 Task: Update the hoa fees of the saved search to no max.
Action: Mouse moved to (791, 148)
Screenshot: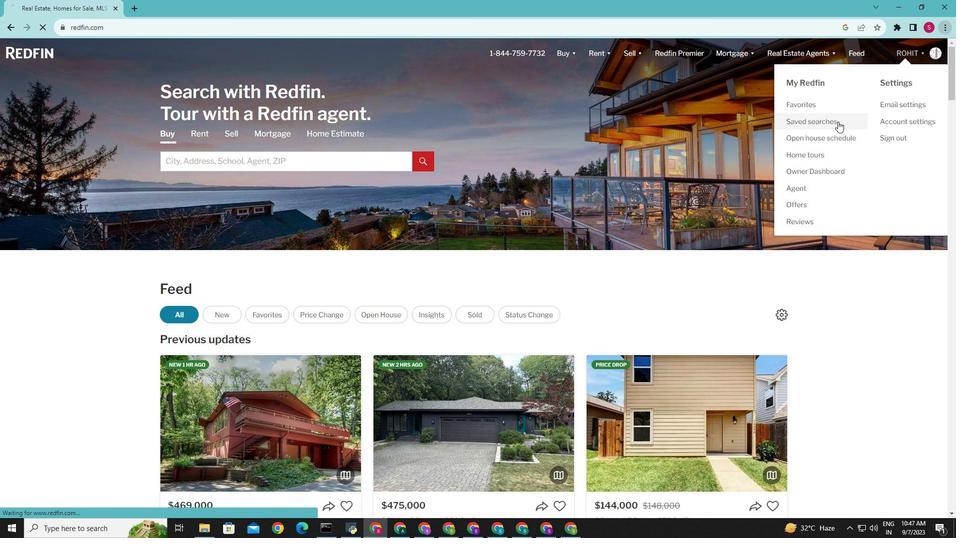 
Action: Mouse pressed left at (791, 148)
Screenshot: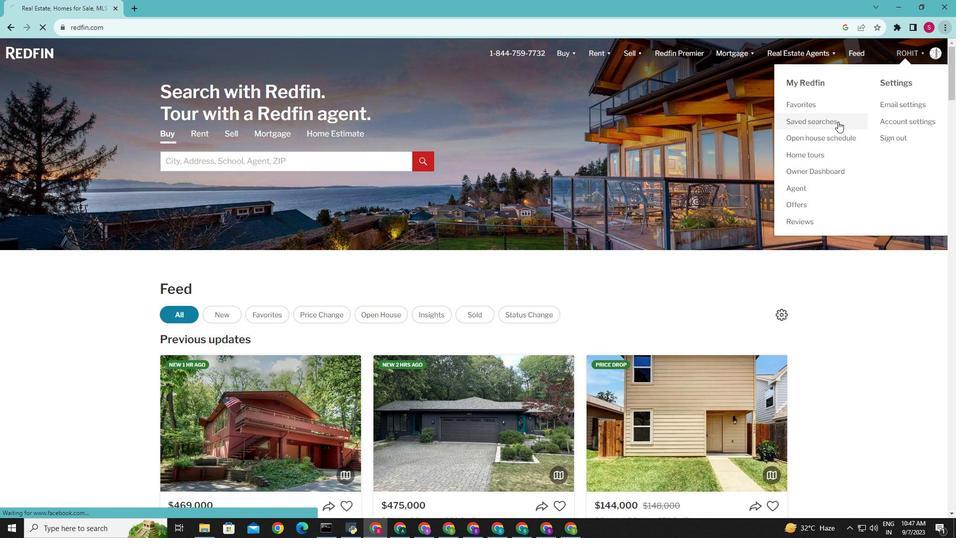 
Action: Mouse moved to (340, 257)
Screenshot: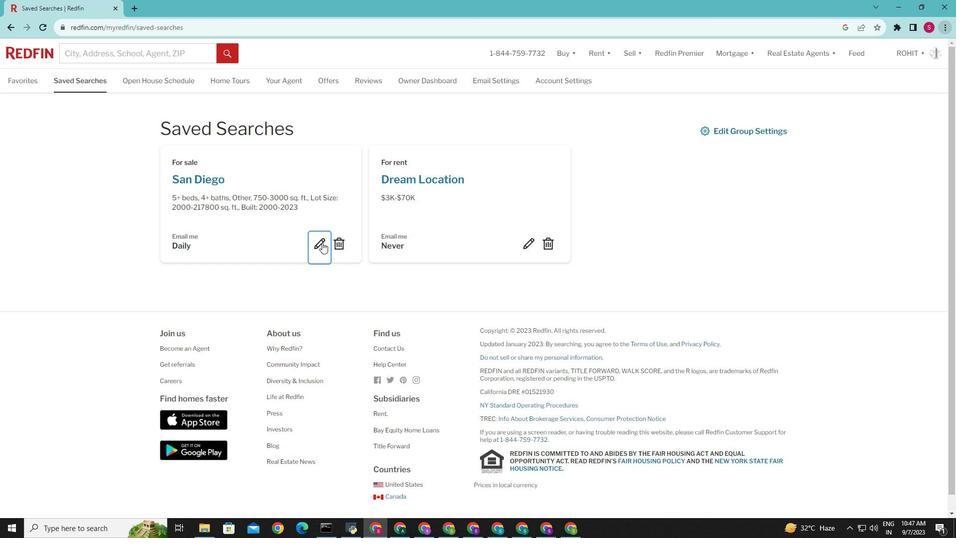 
Action: Mouse pressed left at (340, 257)
Screenshot: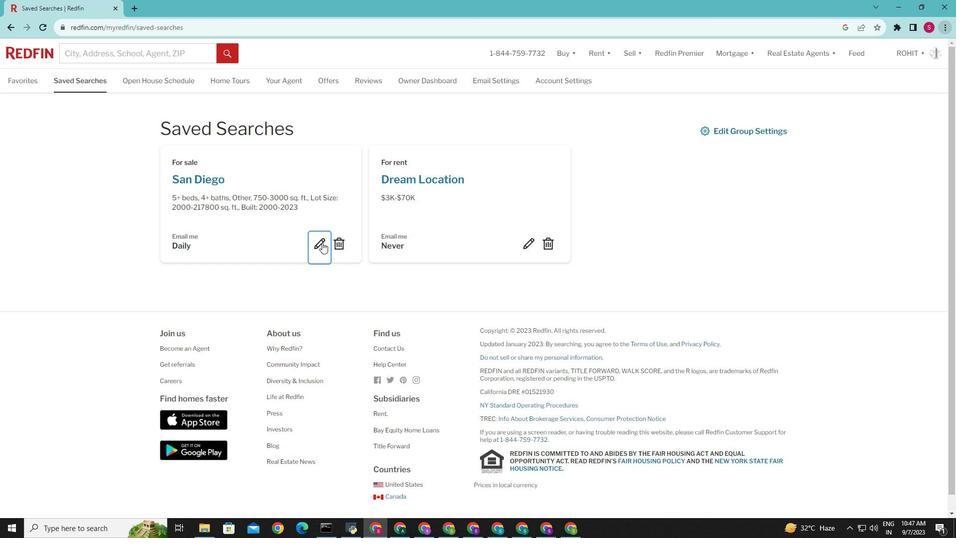
Action: Mouse moved to (340, 257)
Screenshot: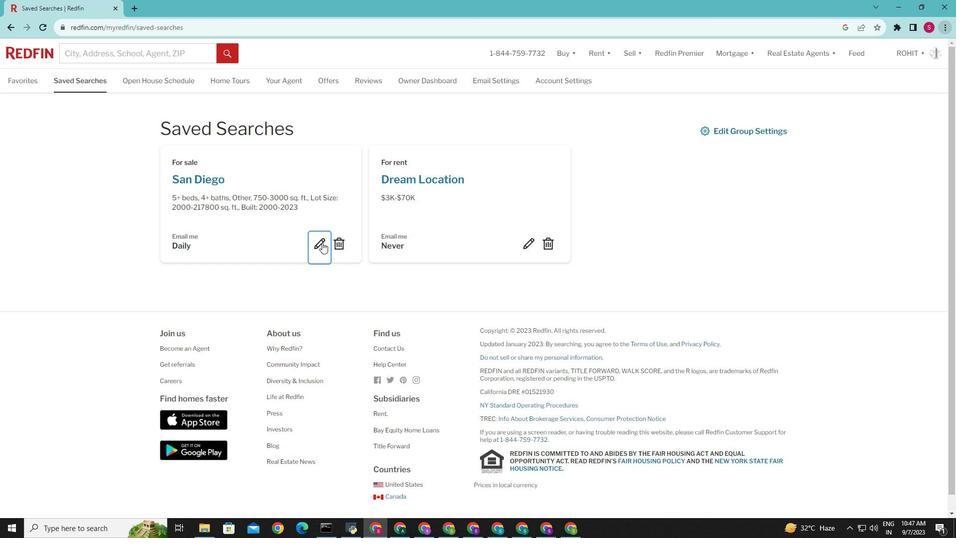 
Action: Mouse pressed left at (340, 257)
Screenshot: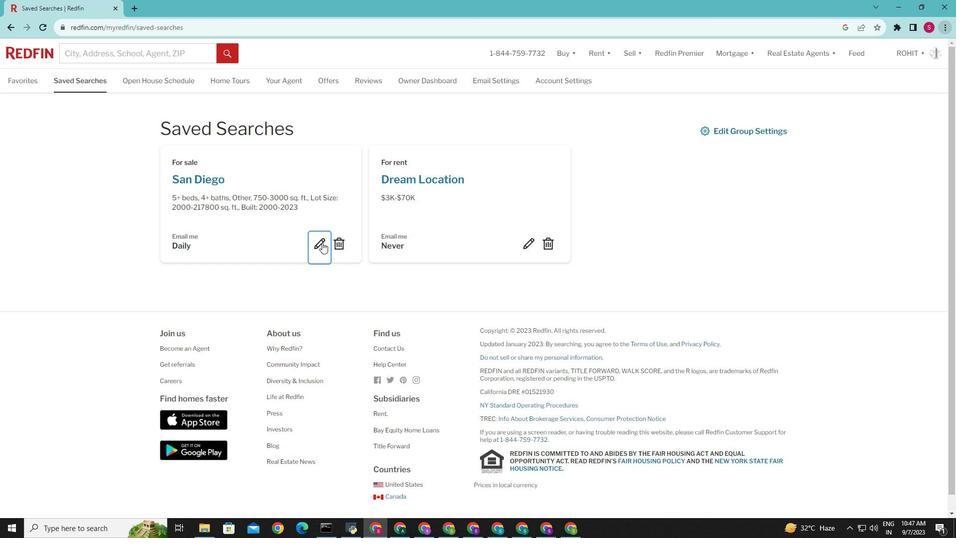 
Action: Mouse moved to (339, 262)
Screenshot: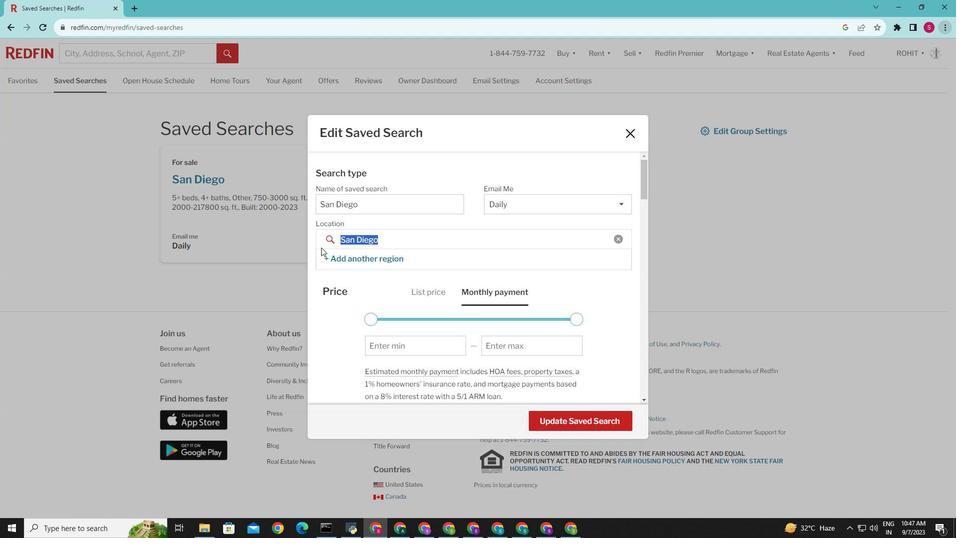 
Action: Mouse pressed left at (339, 262)
Screenshot: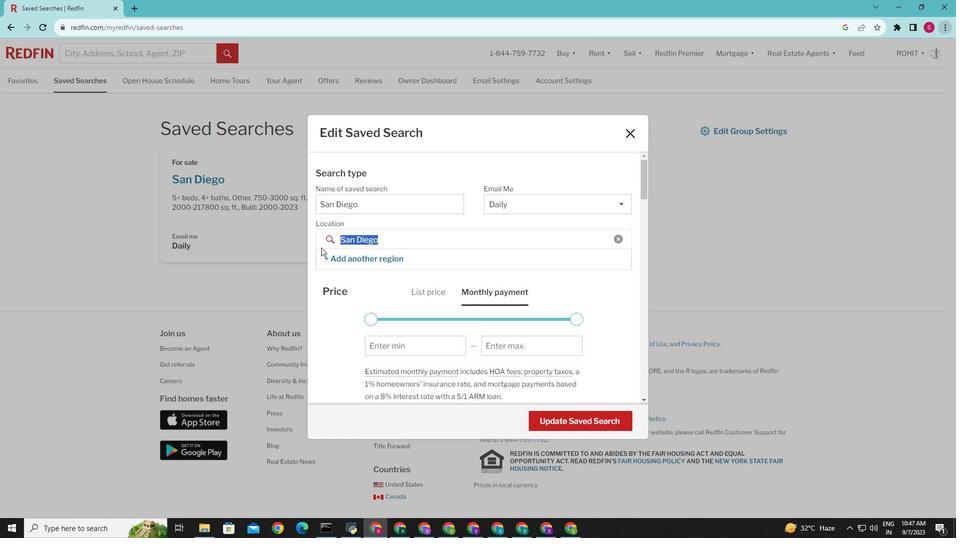 
Action: Mouse pressed left at (339, 262)
Screenshot: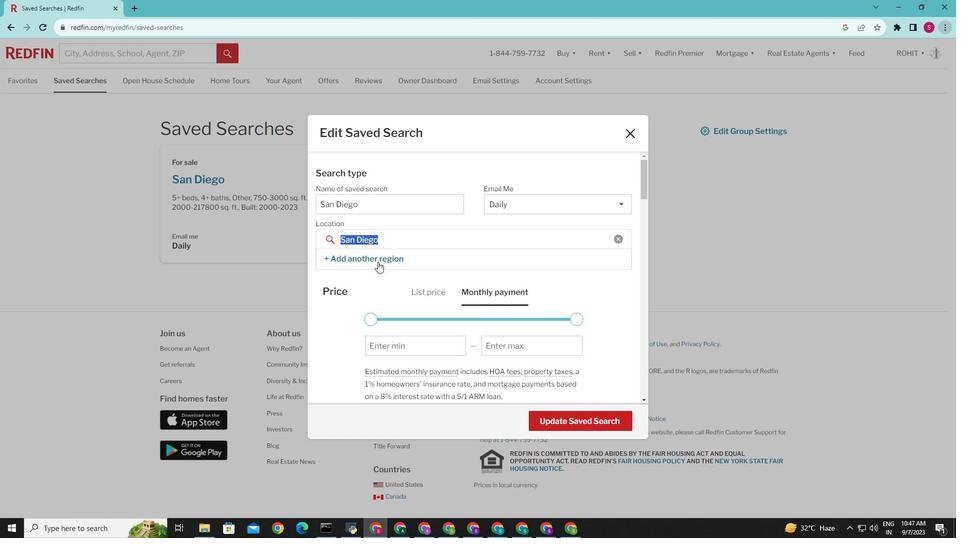 
Action: Mouse moved to (427, 302)
Screenshot: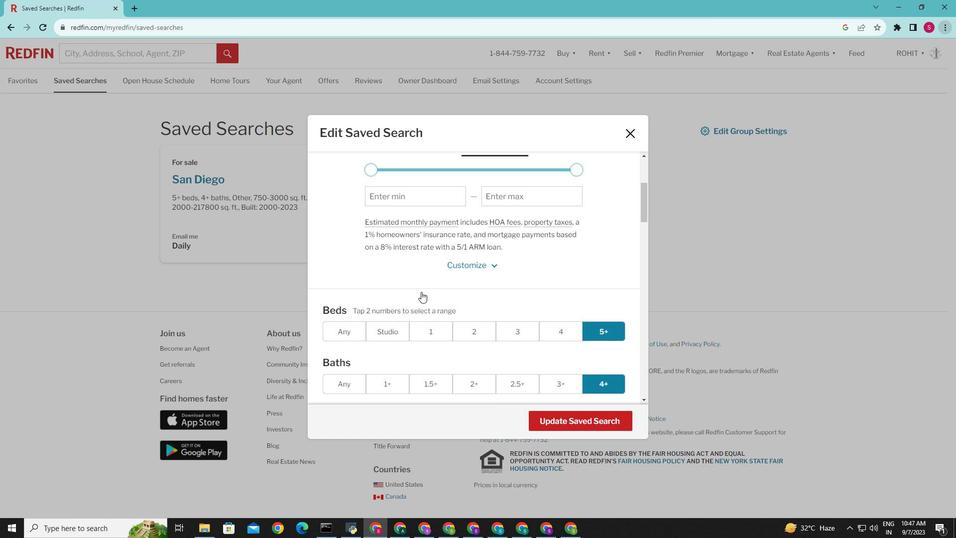 
Action: Mouse scrolled (427, 301) with delta (0, 0)
Screenshot: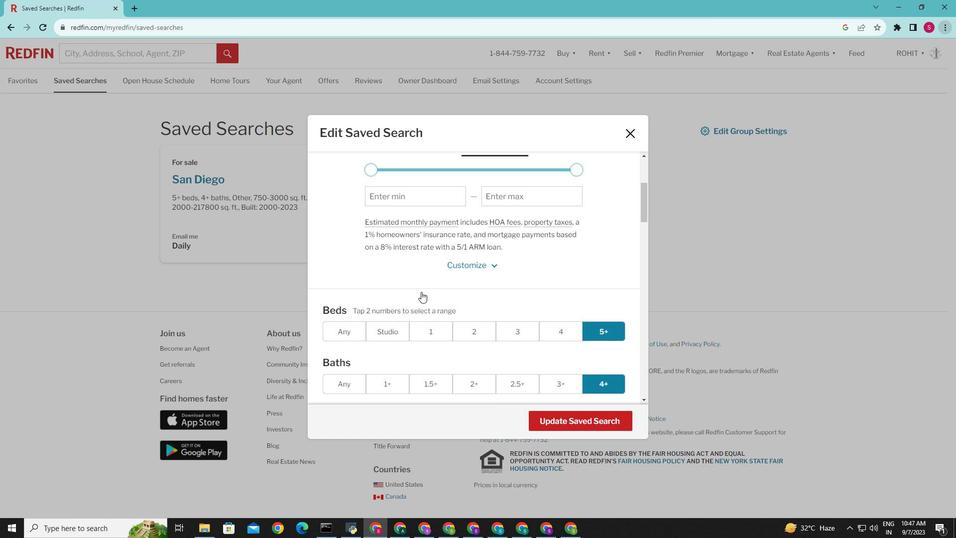 
Action: Mouse moved to (427, 302)
Screenshot: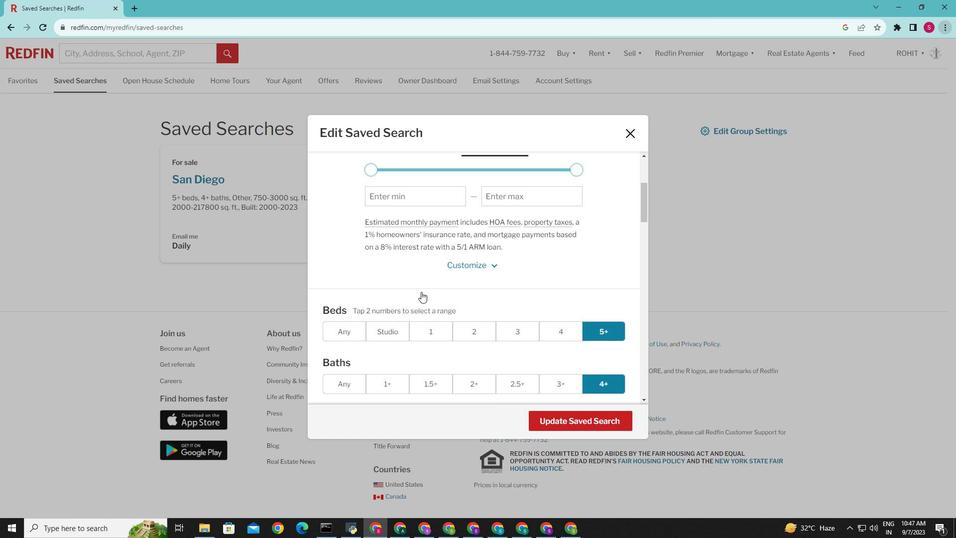 
Action: Mouse scrolled (427, 302) with delta (0, 0)
Screenshot: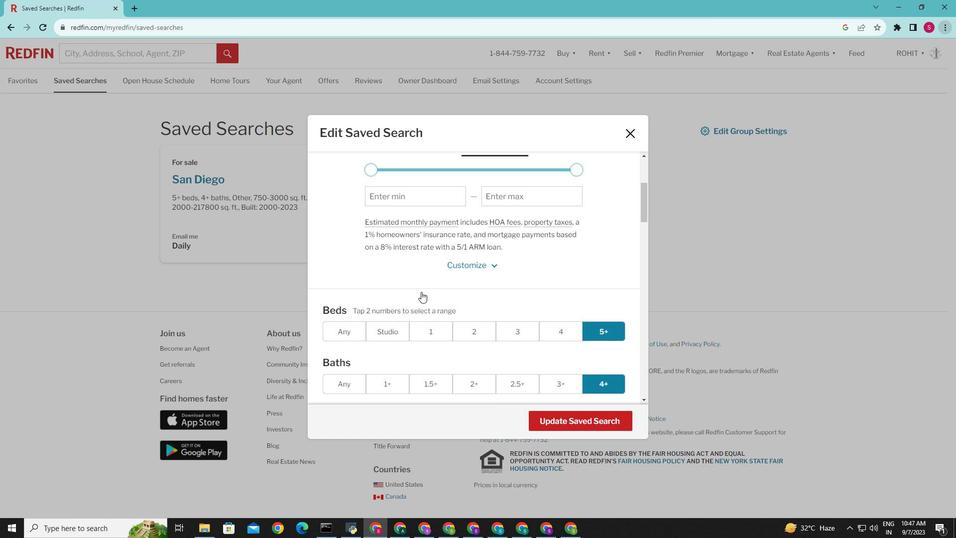 
Action: Mouse scrolled (427, 302) with delta (0, 0)
Screenshot: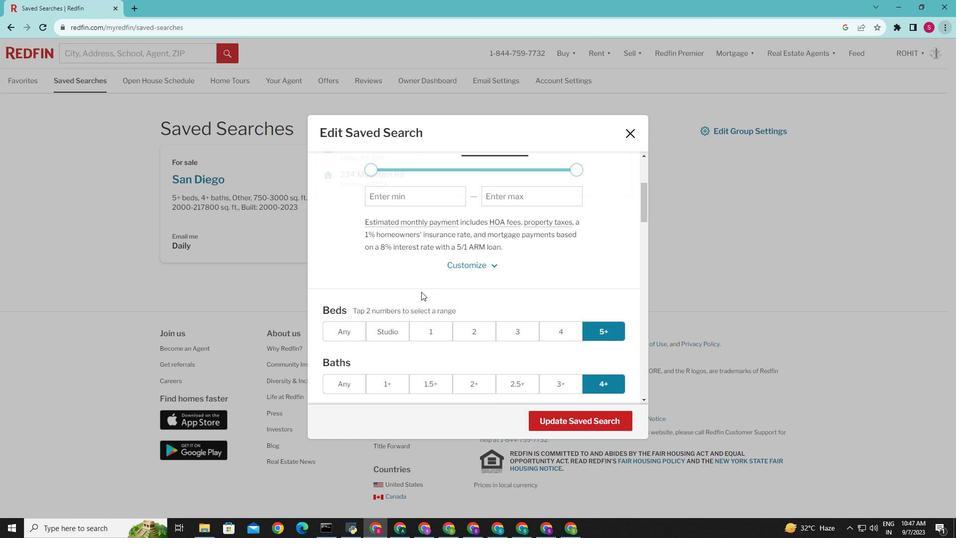 
Action: Mouse scrolled (427, 302) with delta (0, 0)
Screenshot: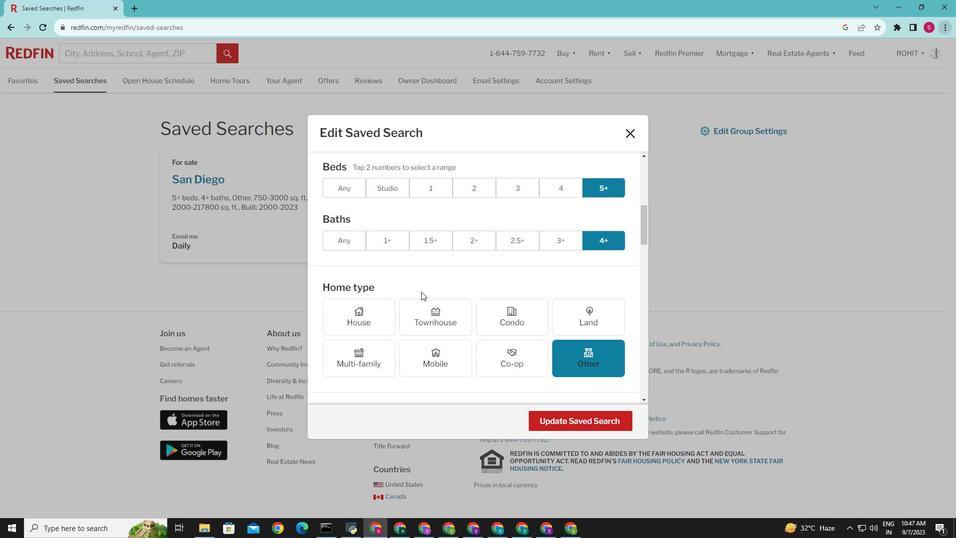 
Action: Mouse scrolled (427, 302) with delta (0, 0)
Screenshot: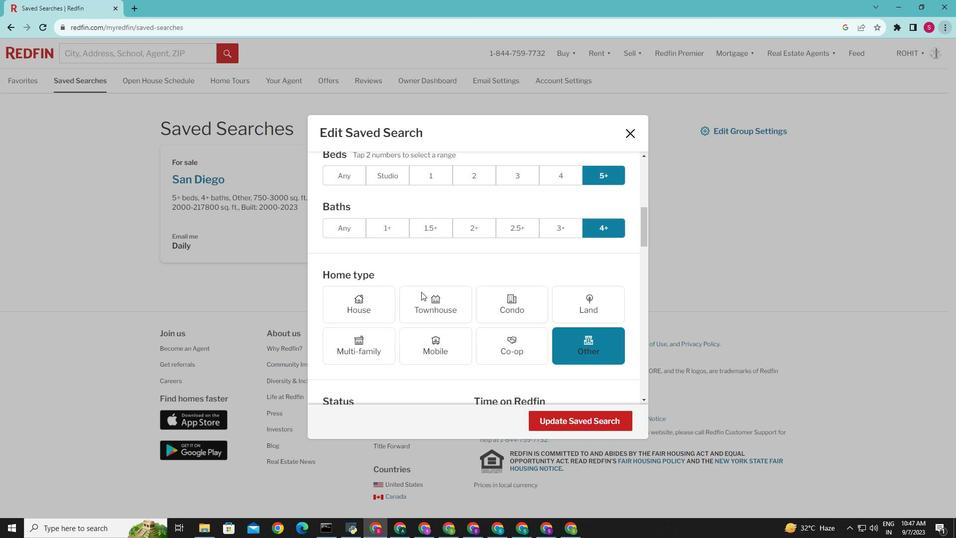 
Action: Mouse scrolled (427, 302) with delta (0, 0)
Screenshot: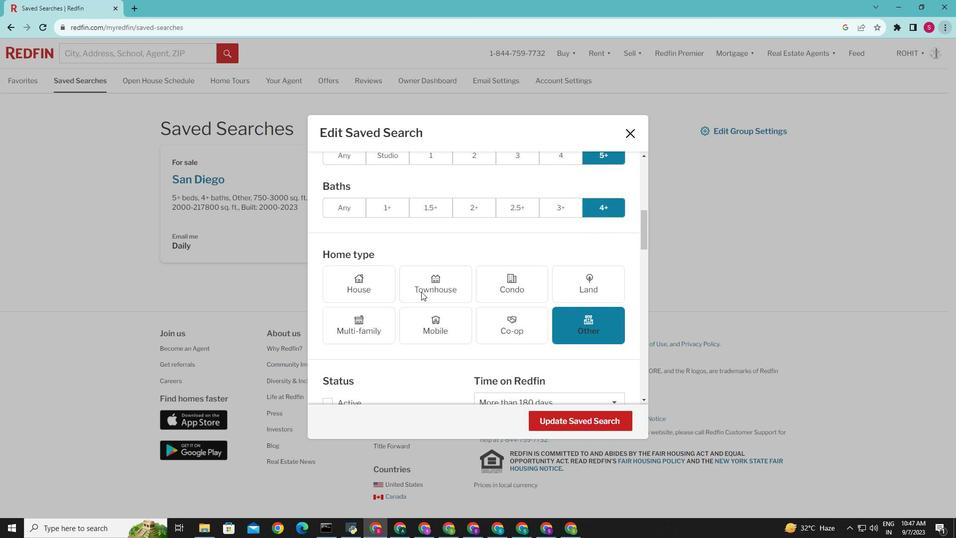 
Action: Mouse scrolled (427, 302) with delta (0, 0)
Screenshot: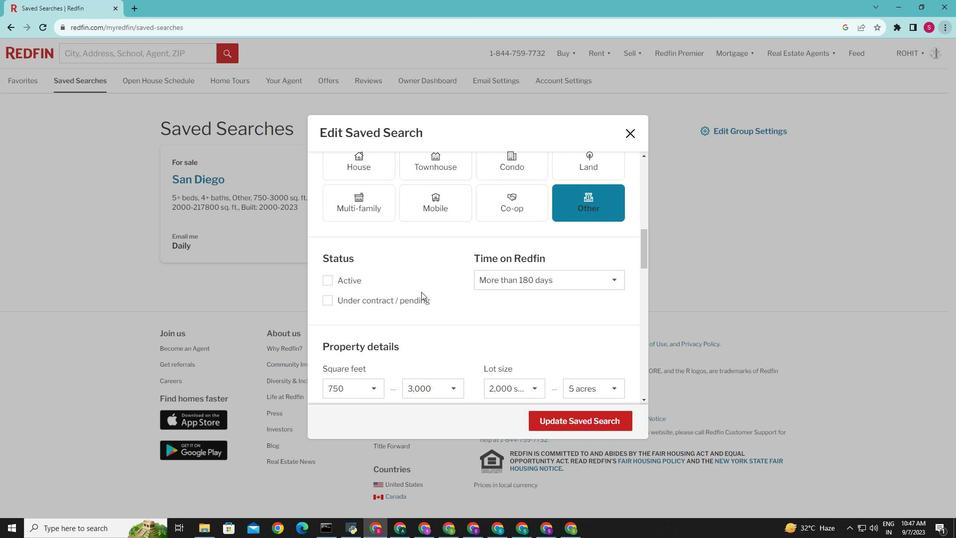 
Action: Mouse scrolled (427, 302) with delta (0, 0)
Screenshot: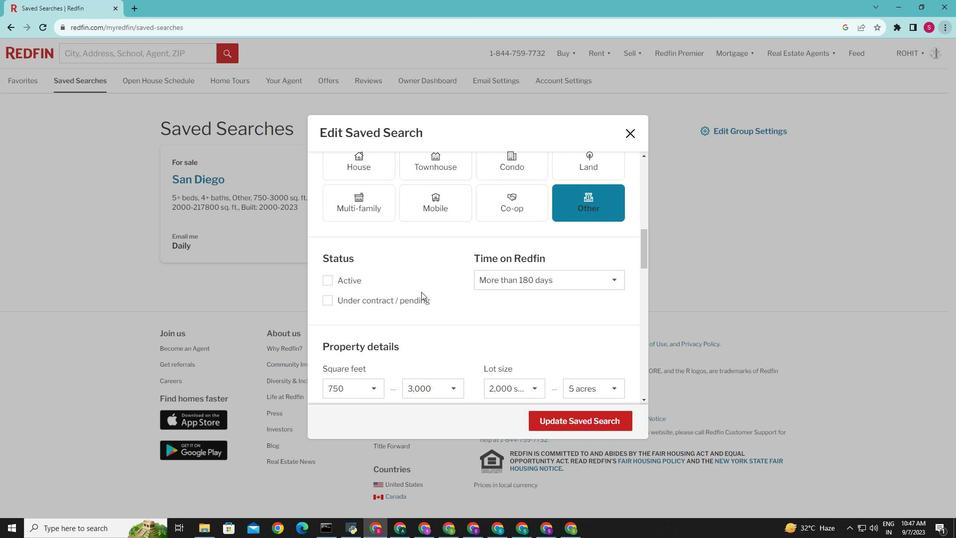 
Action: Mouse scrolled (427, 302) with delta (0, 0)
Screenshot: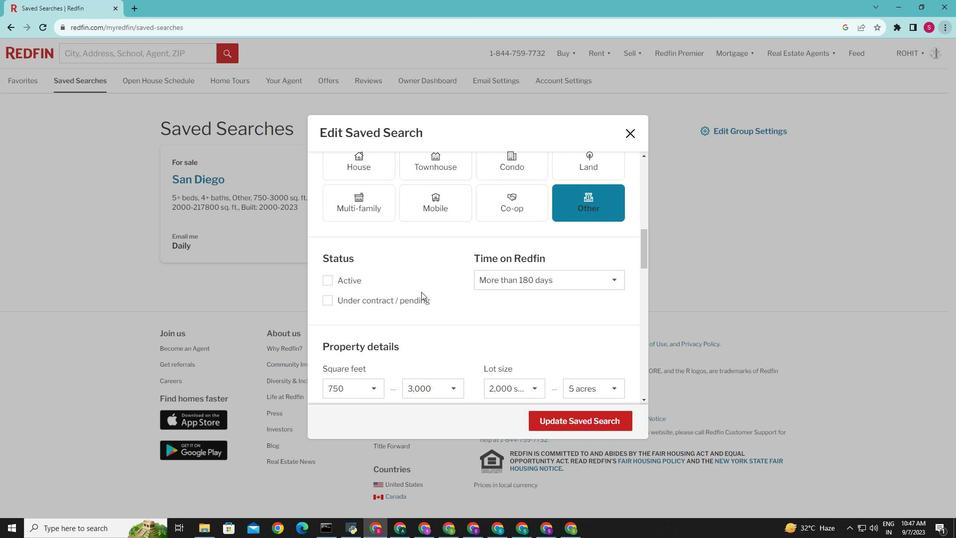 
Action: Mouse scrolled (427, 302) with delta (0, 0)
Screenshot: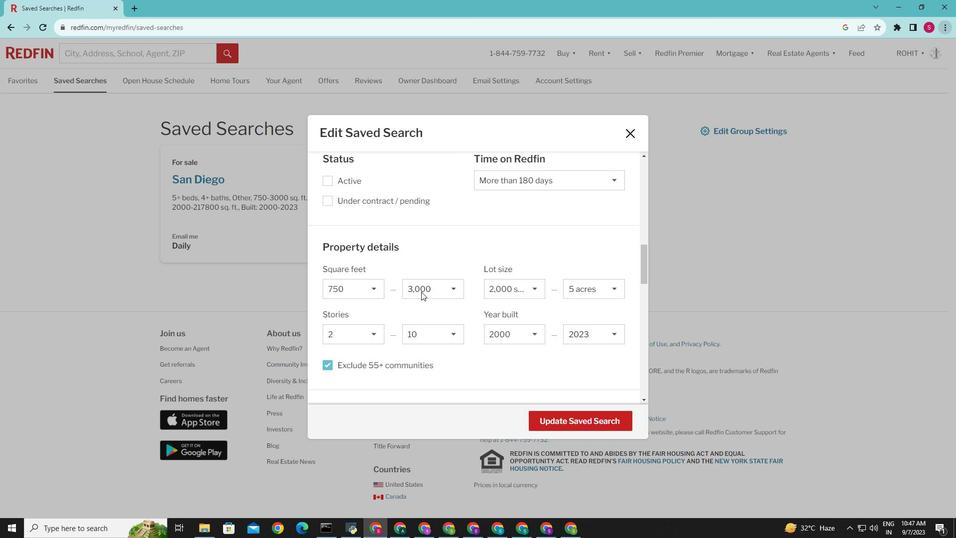 
Action: Mouse scrolled (427, 302) with delta (0, 0)
Screenshot: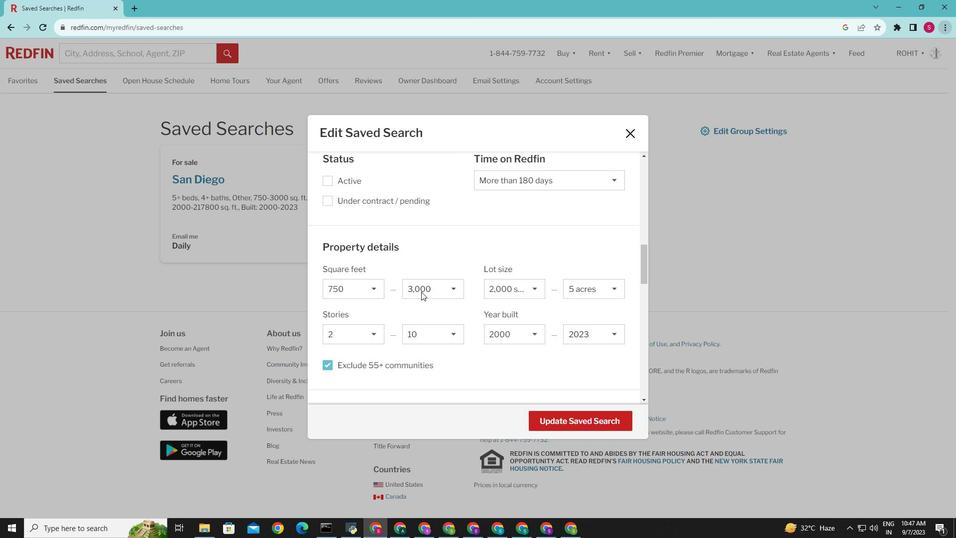 
Action: Mouse scrolled (427, 302) with delta (0, 0)
Screenshot: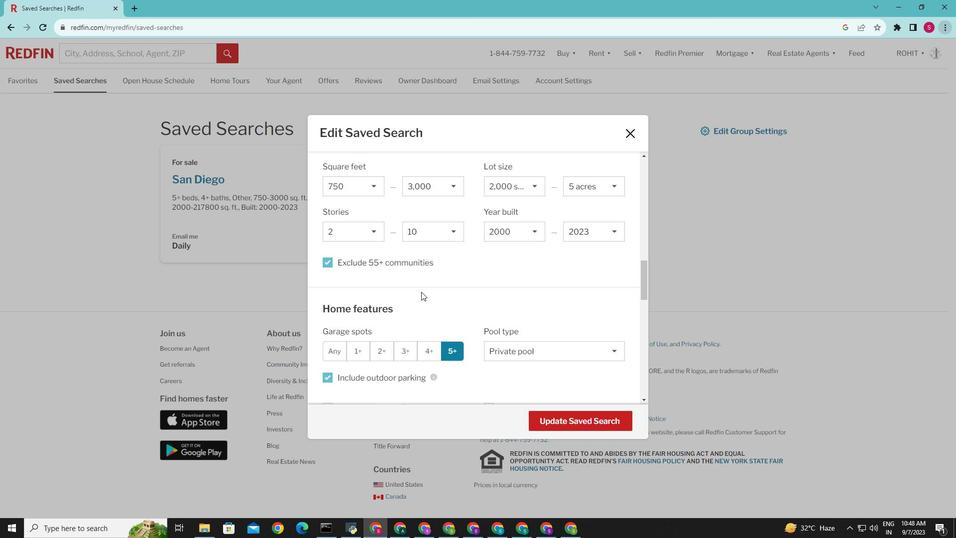 
Action: Mouse scrolled (427, 302) with delta (0, 0)
Screenshot: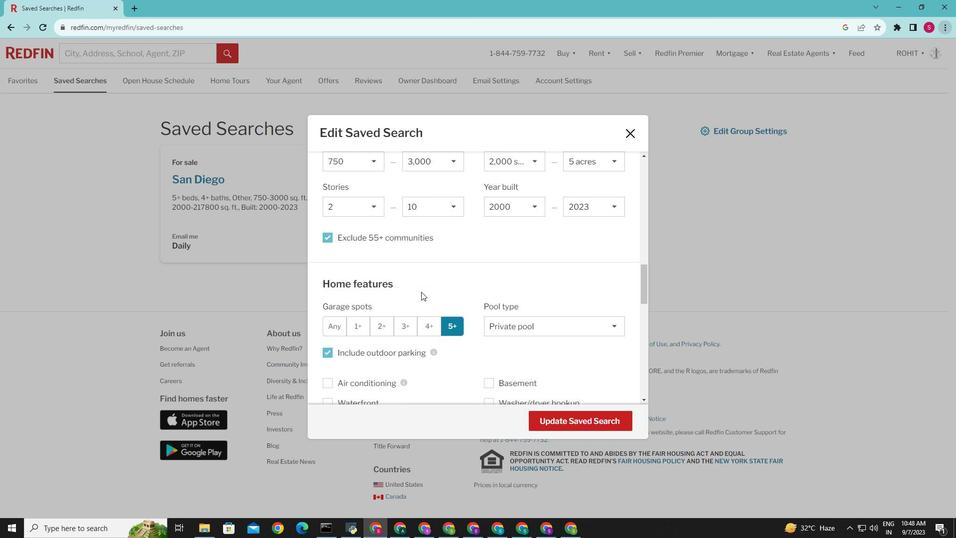 
Action: Mouse scrolled (427, 302) with delta (0, 0)
Screenshot: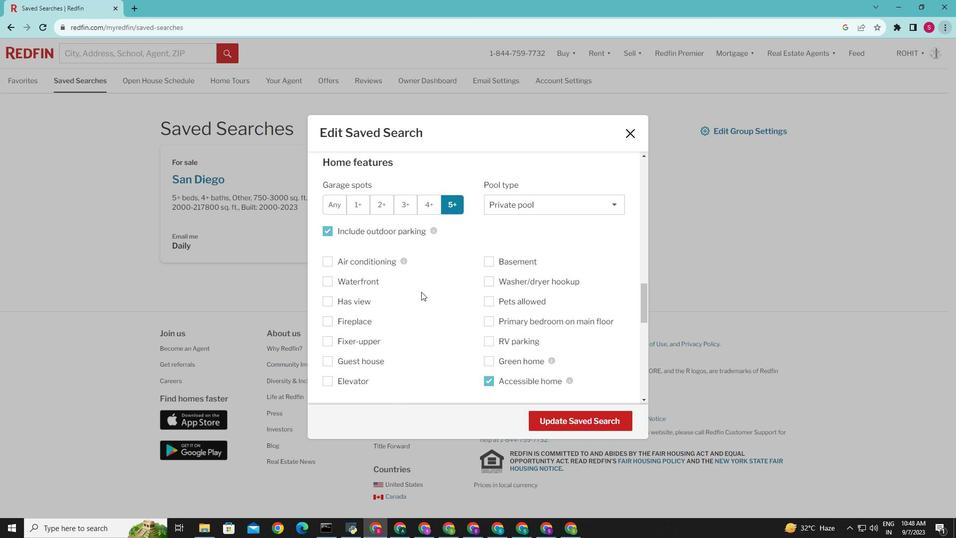 
Action: Mouse scrolled (427, 302) with delta (0, 0)
Screenshot: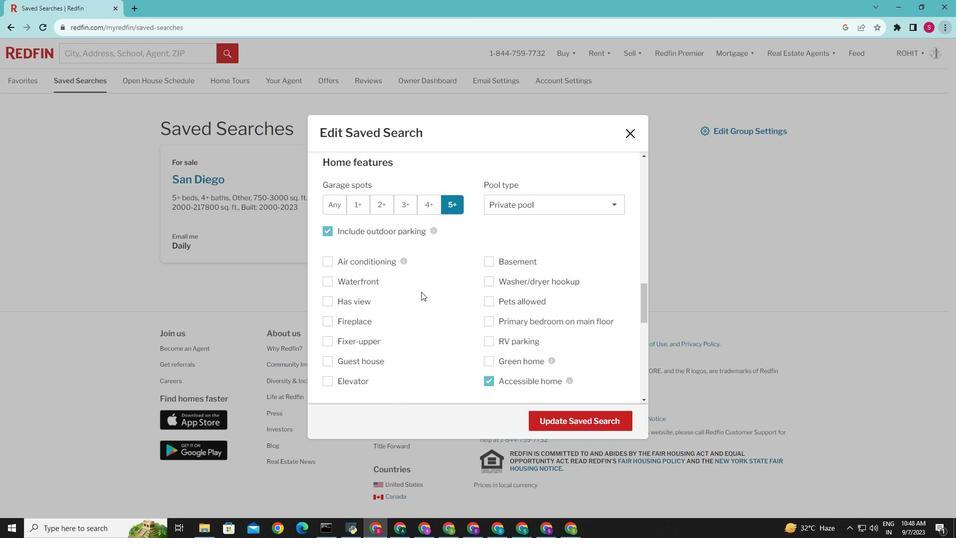 
Action: Mouse scrolled (427, 302) with delta (0, 0)
Screenshot: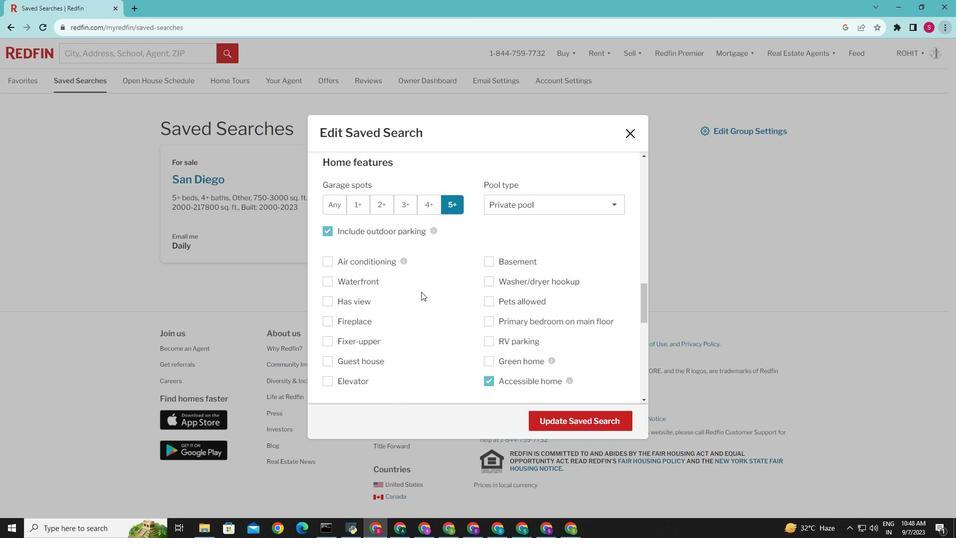 
Action: Mouse scrolled (427, 302) with delta (0, 0)
Screenshot: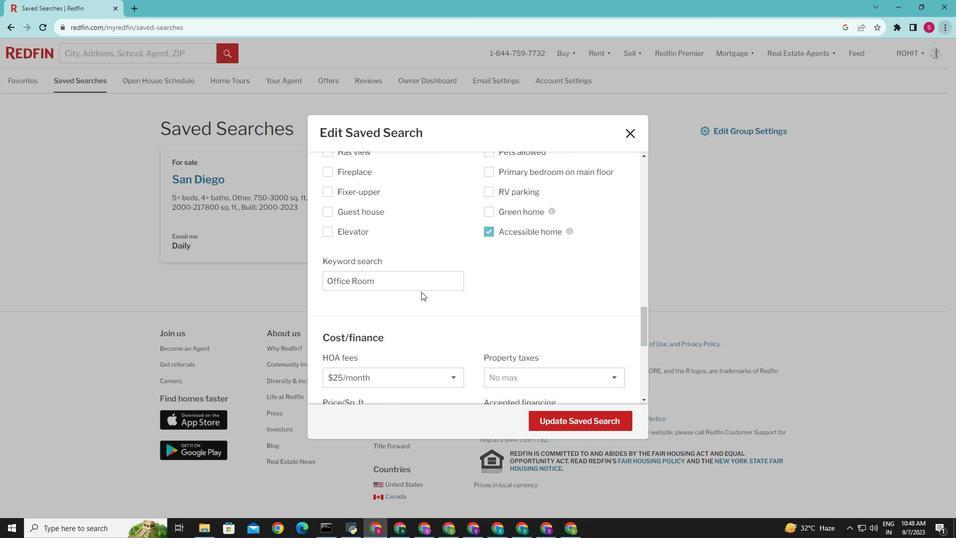 
Action: Mouse scrolled (427, 302) with delta (0, 0)
Screenshot: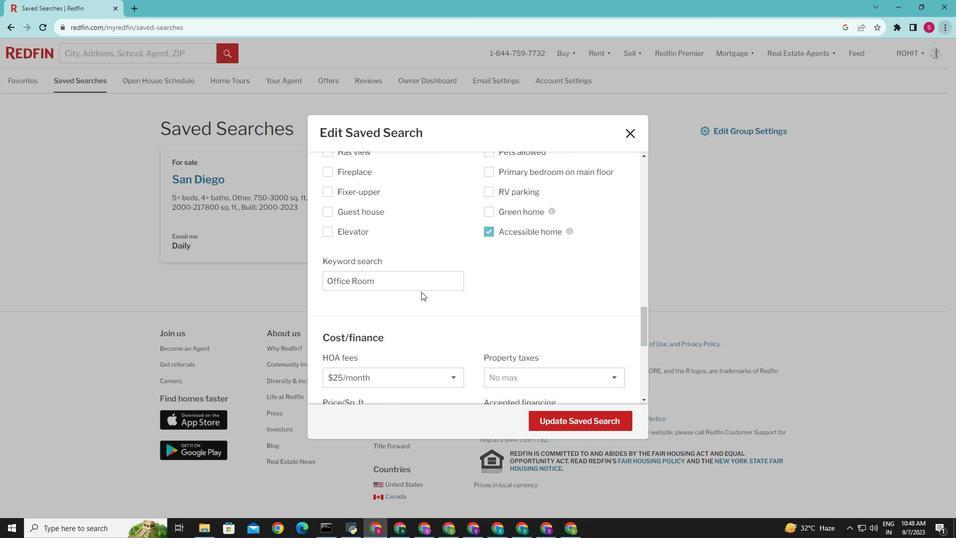 
Action: Mouse scrolled (427, 302) with delta (0, 0)
Screenshot: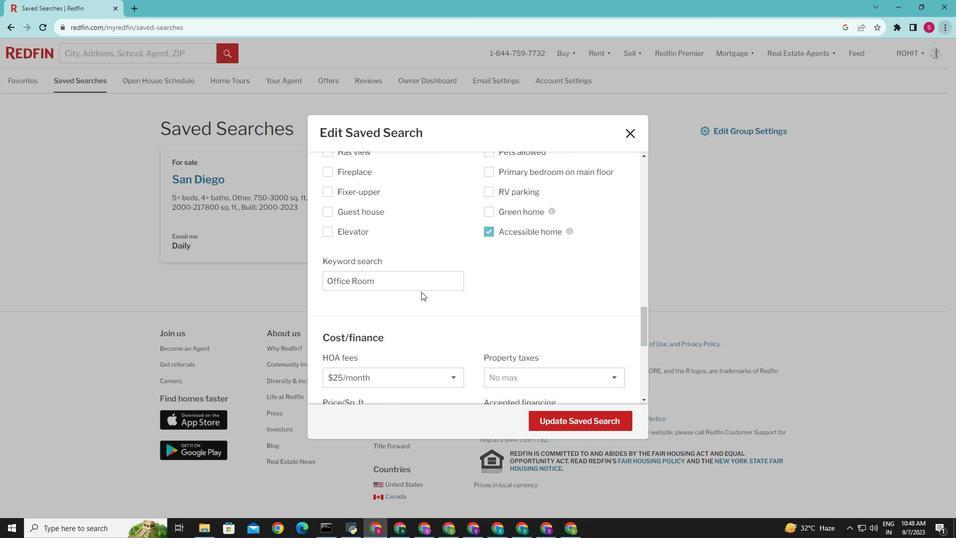 
Action: Mouse moved to (428, 298)
Screenshot: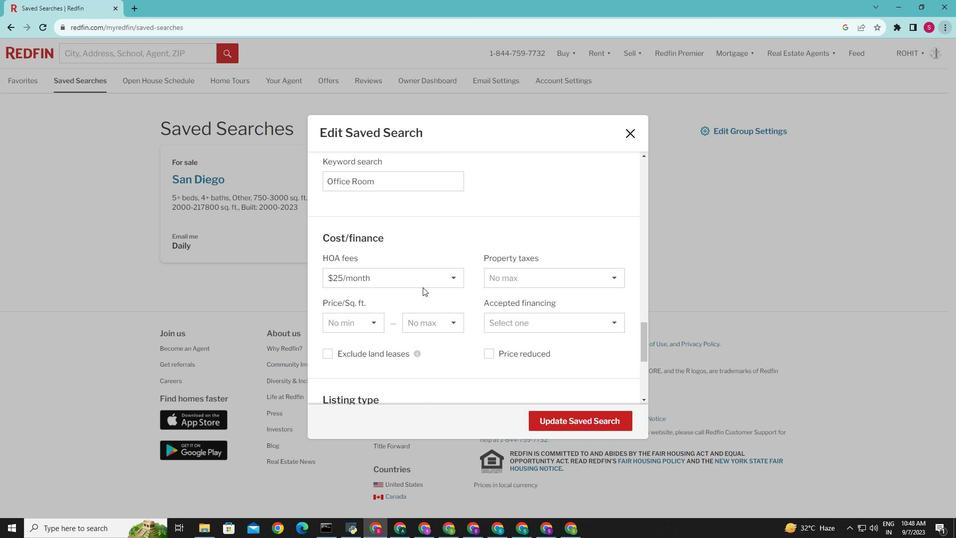 
Action: Mouse scrolled (428, 298) with delta (0, 0)
Screenshot: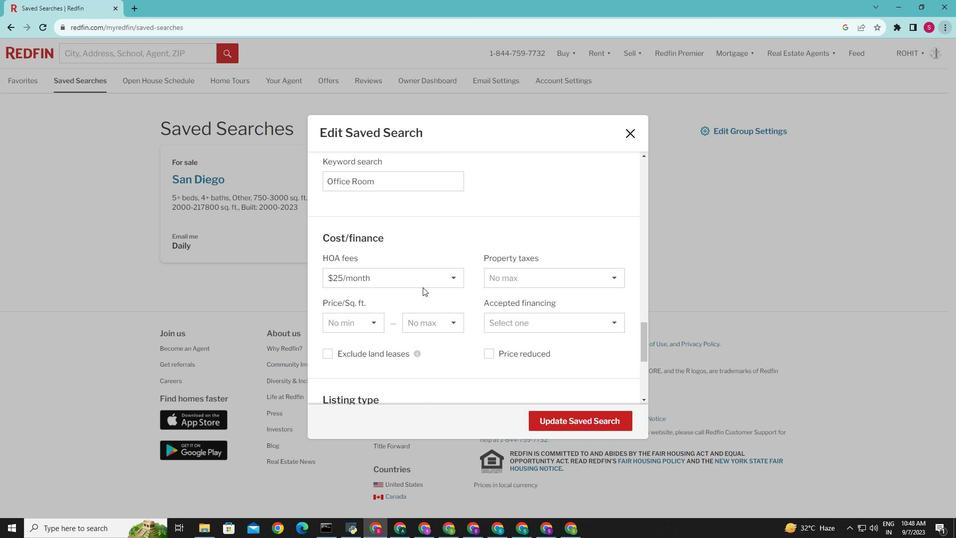 
Action: Mouse moved to (428, 299)
Screenshot: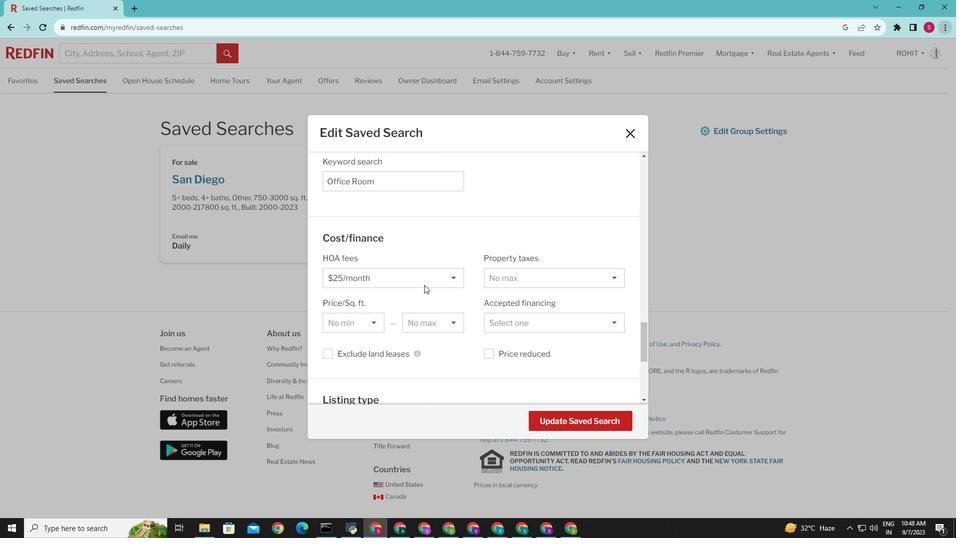 
Action: Mouse scrolled (428, 298) with delta (0, 0)
Screenshot: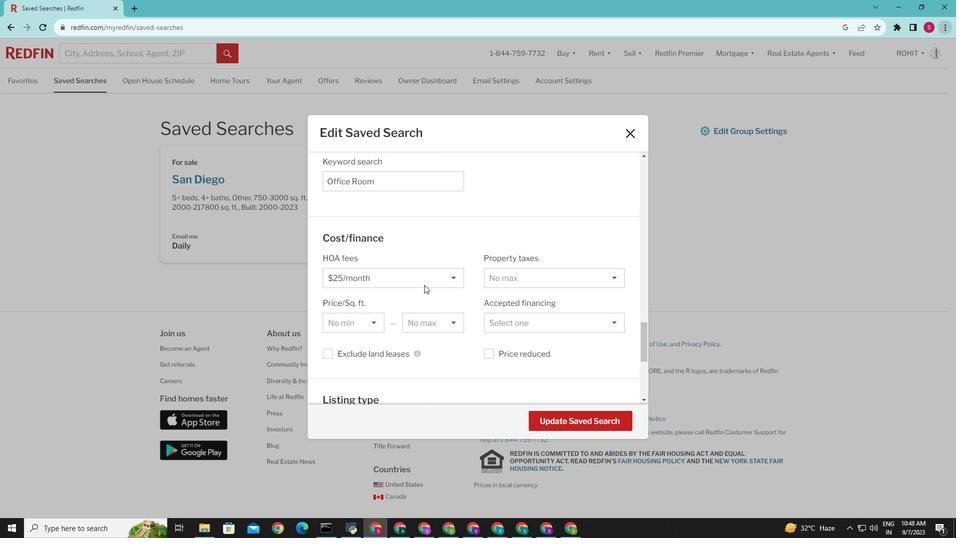 
Action: Mouse moved to (431, 292)
Screenshot: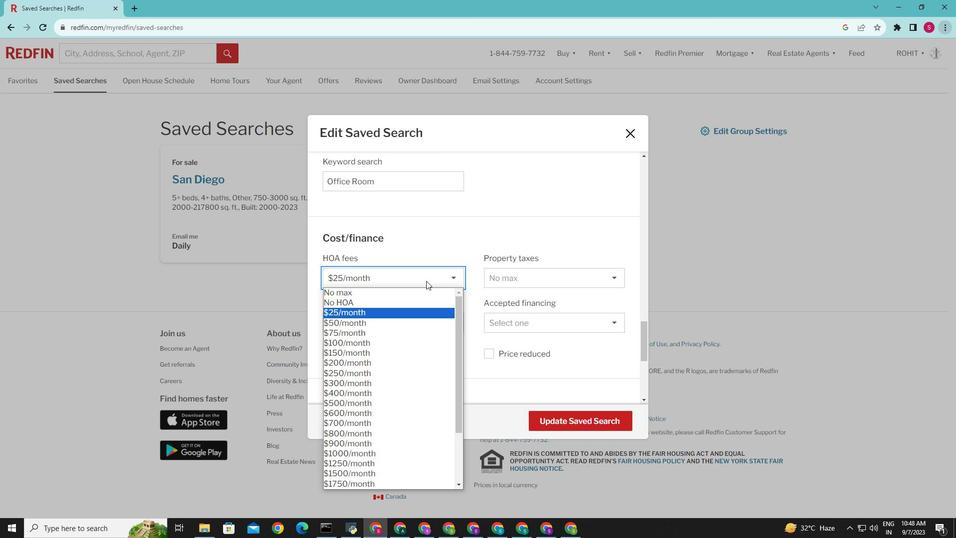 
Action: Mouse pressed left at (431, 292)
Screenshot: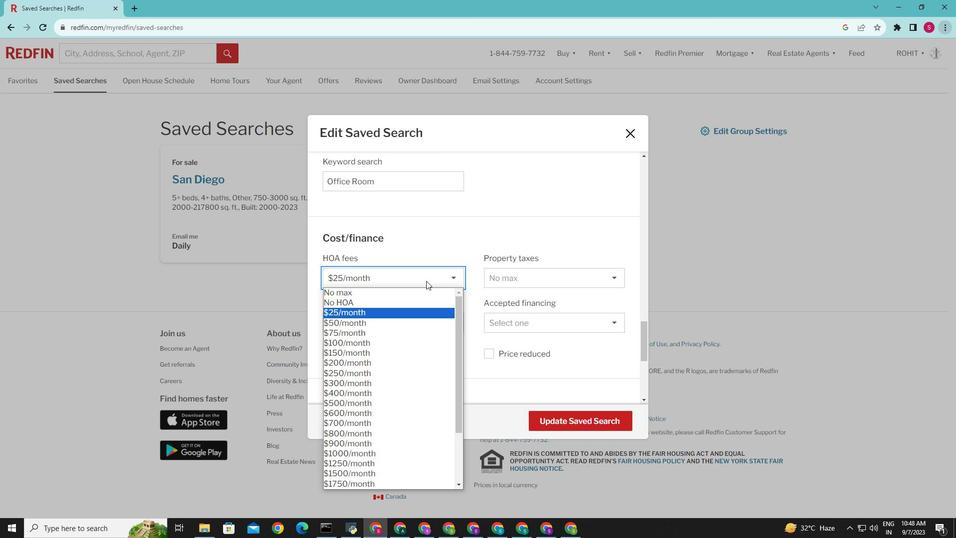 
Action: Mouse moved to (365, 302)
Screenshot: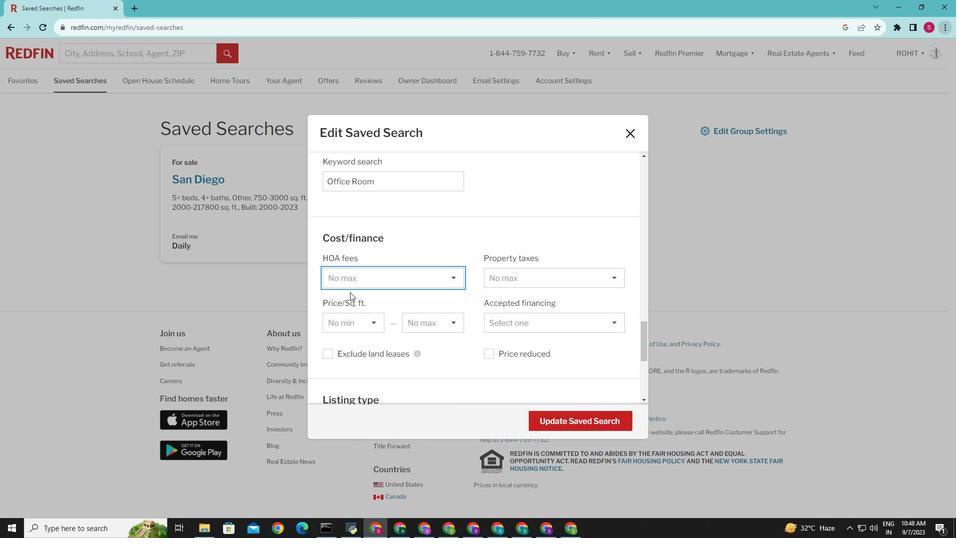 
Action: Mouse pressed left at (365, 302)
Screenshot: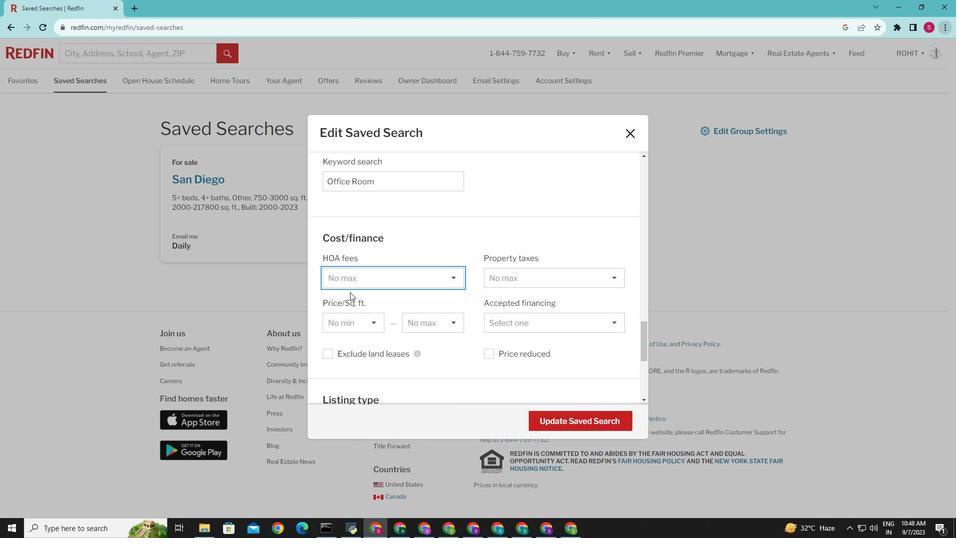 
Action: Mouse moved to (539, 416)
Screenshot: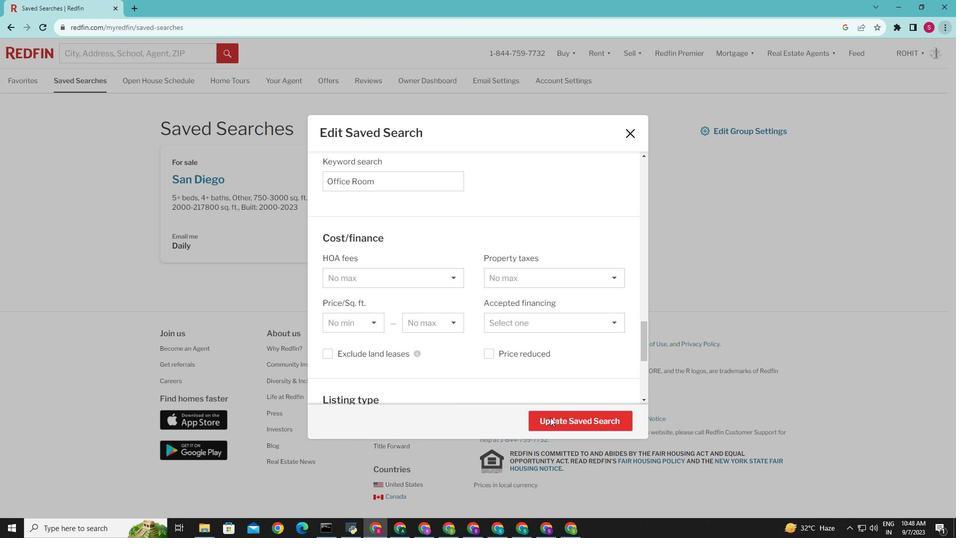 
Action: Mouse pressed left at (539, 416)
Screenshot: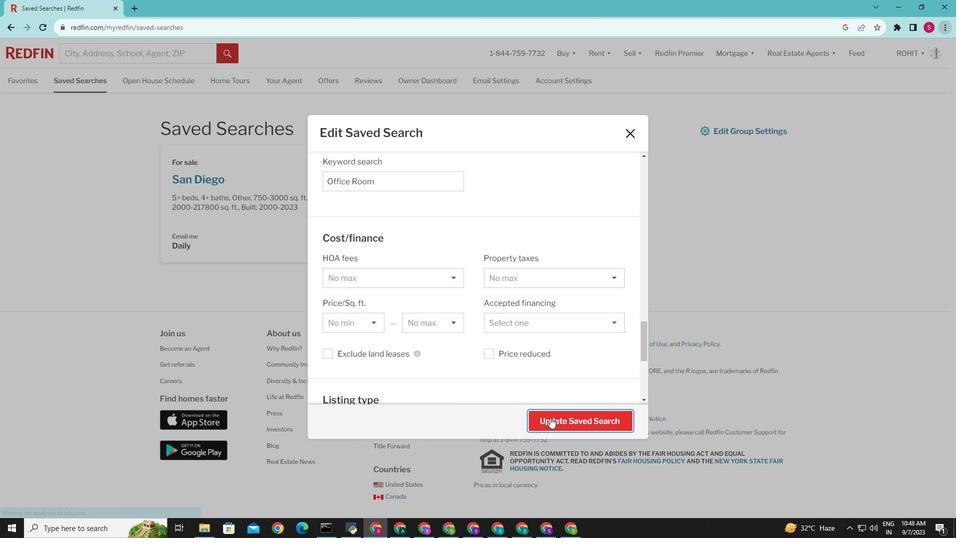 
Action: Mouse moved to (521, 414)
Screenshot: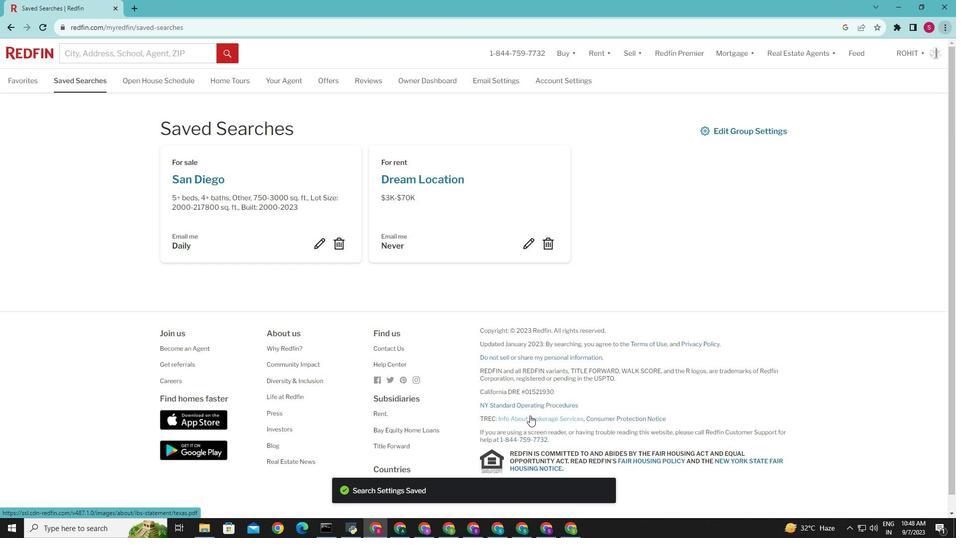 
